 Task: Change the automated move settings of the arena to never.
Action: Mouse moved to (1022, 725)
Screenshot: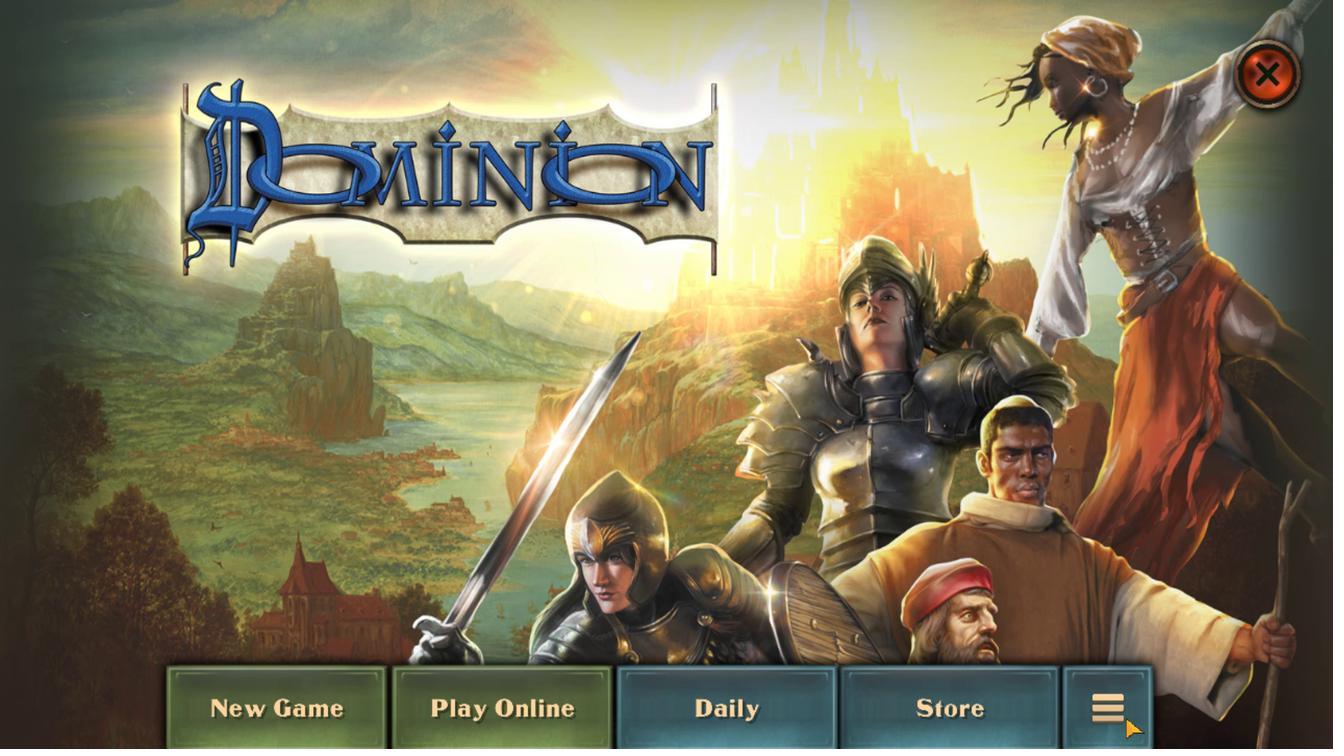 
Action: Mouse pressed left at (1022, 725)
Screenshot: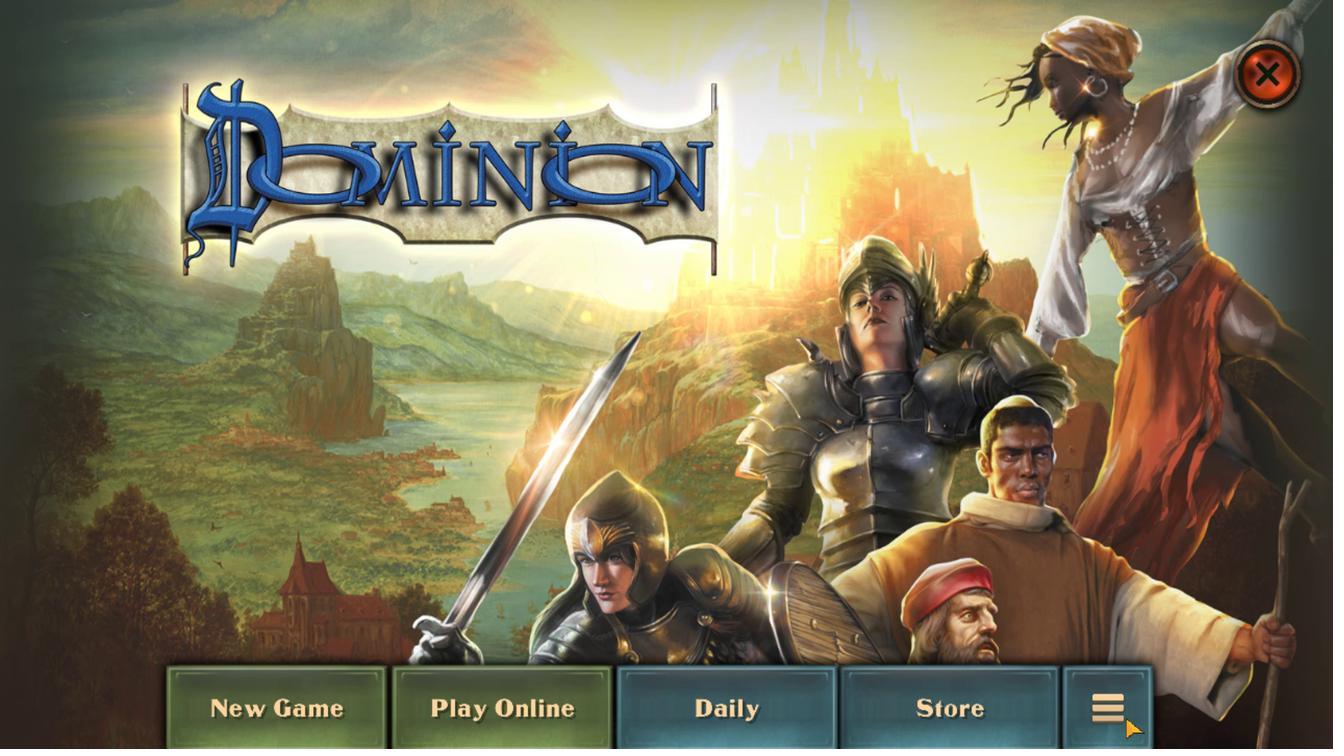 
Action: Mouse moved to (528, 545)
Screenshot: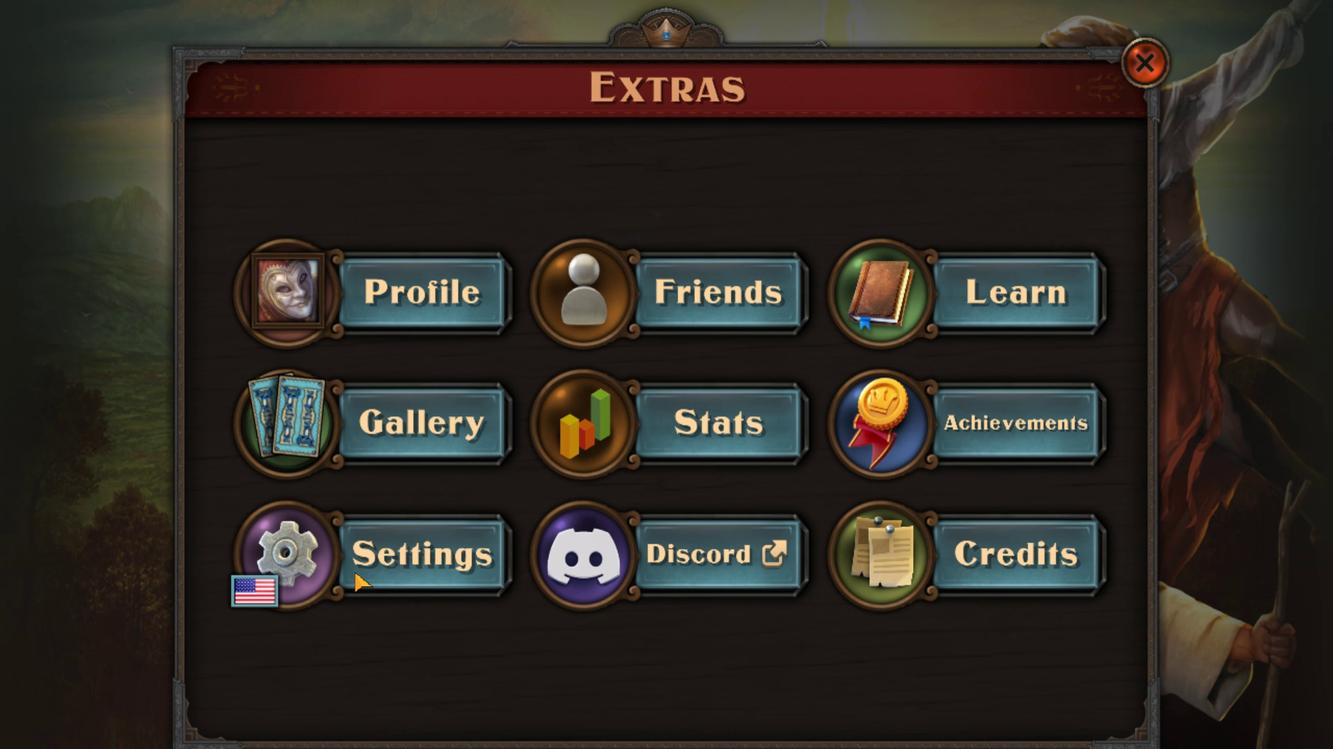 
Action: Mouse pressed left at (528, 545)
Screenshot: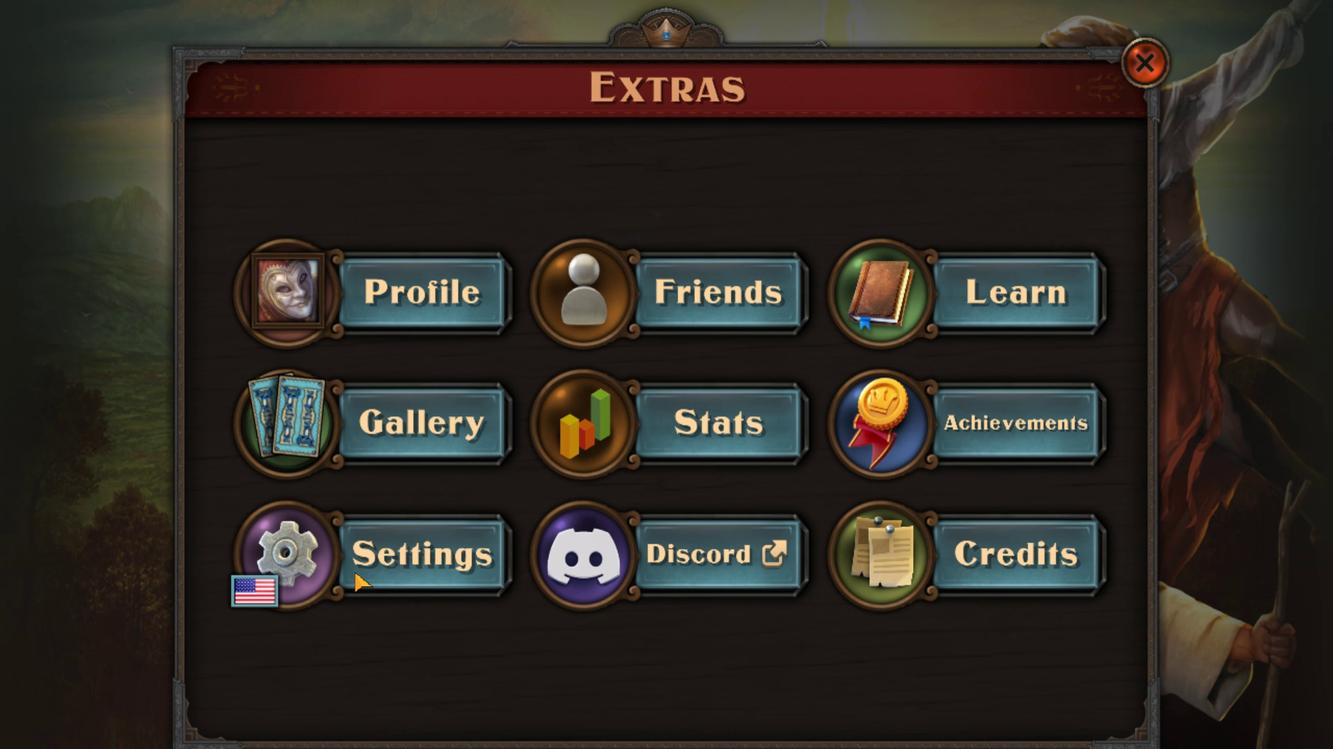 
Action: Mouse moved to (838, 633)
Screenshot: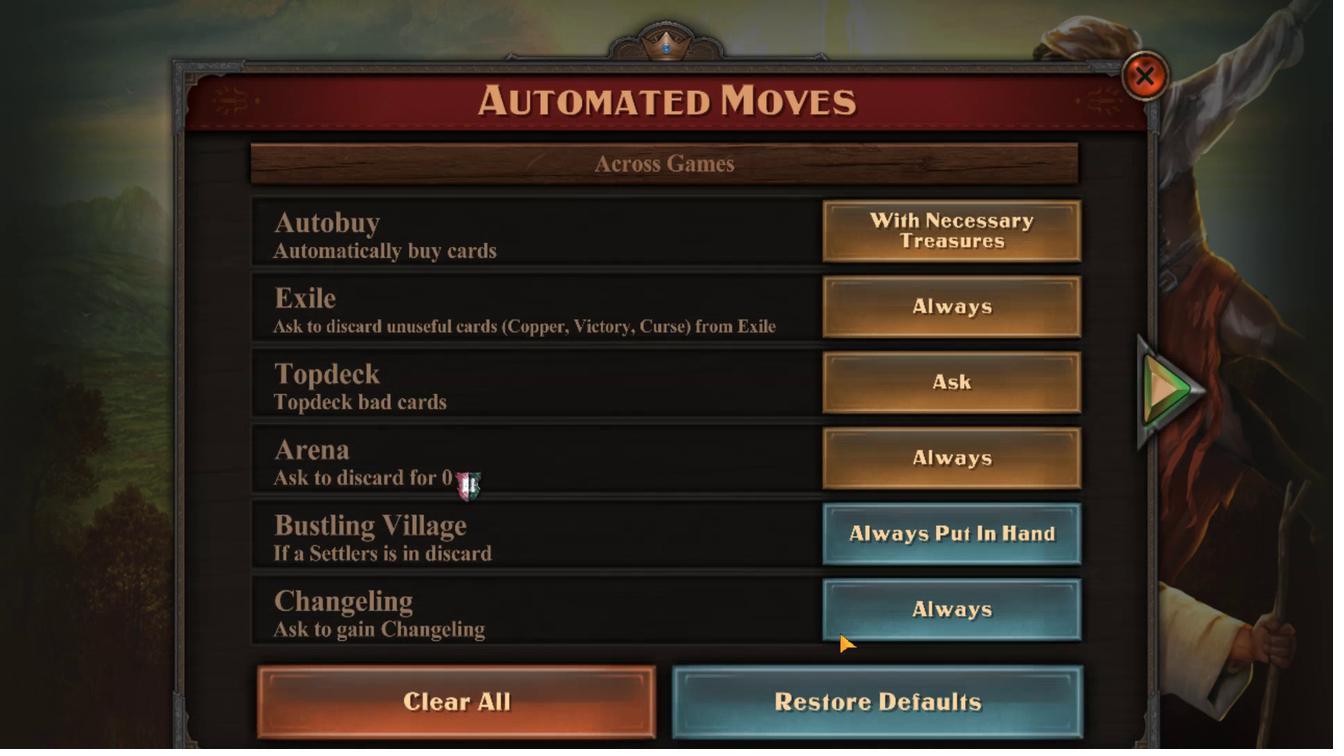 
Action: Mouse pressed left at (838, 633)
Screenshot: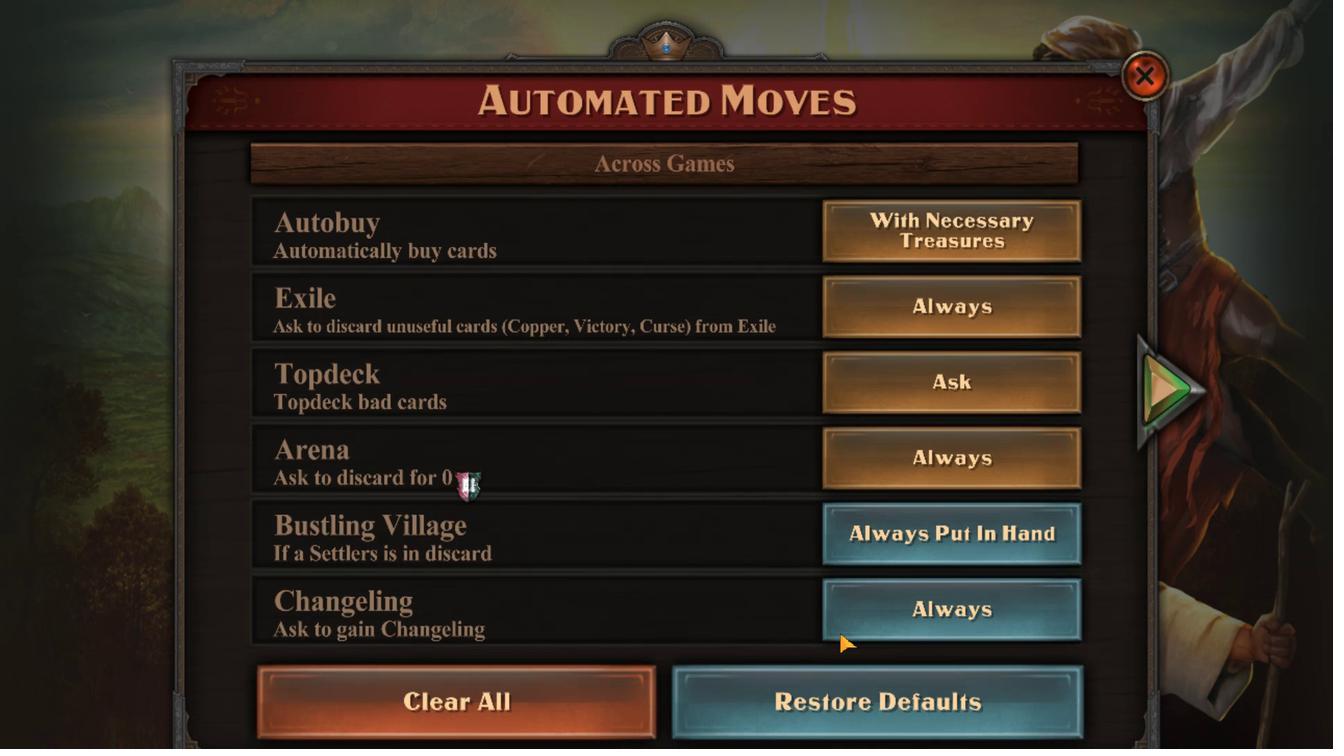 
Action: Mouse moved to (920, 422)
Screenshot: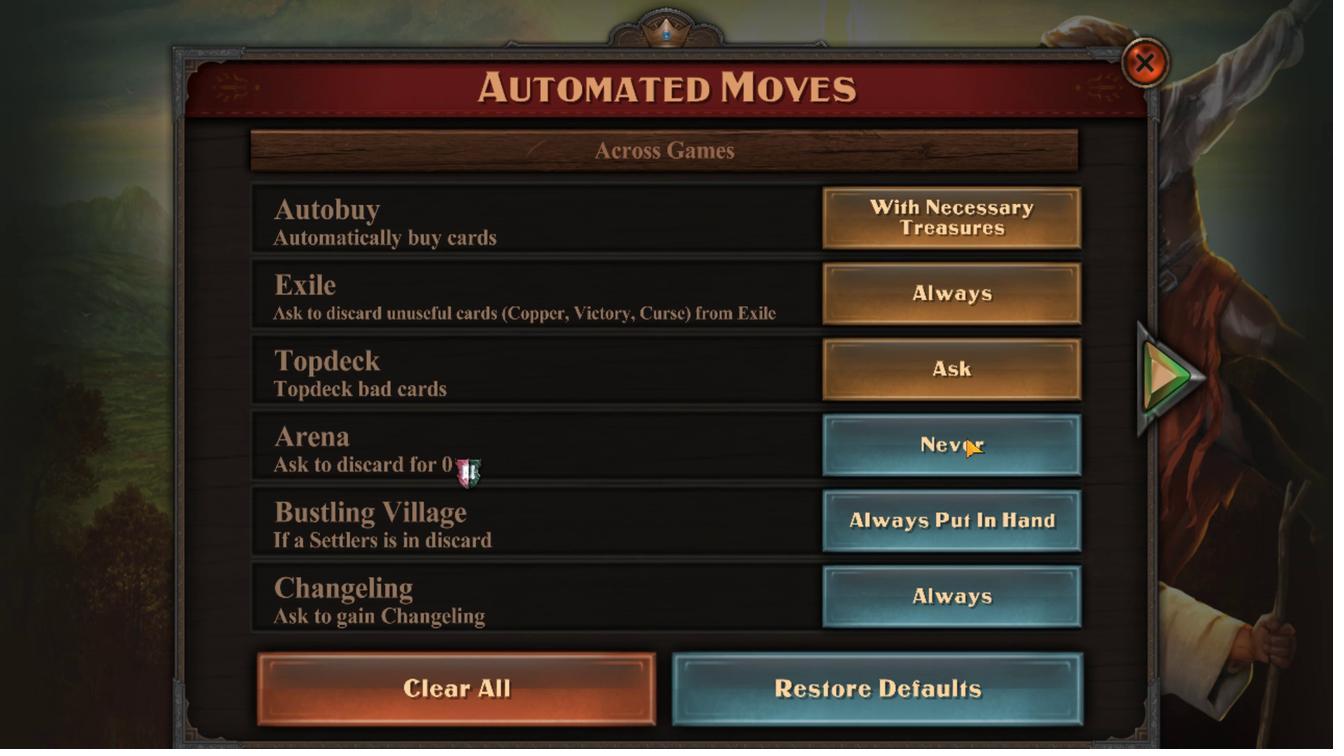 
Action: Mouse pressed left at (920, 422)
Screenshot: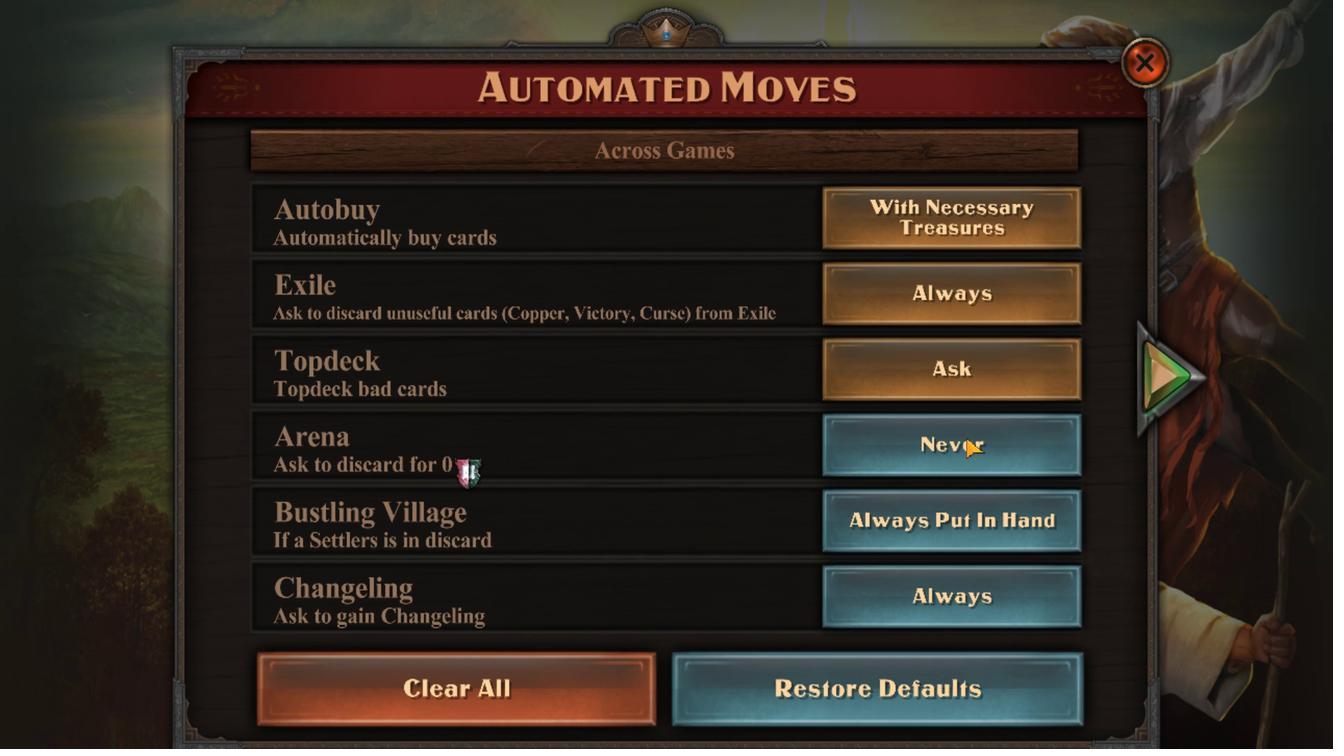 
